 Task: Assign Issue Issue0000000347 to Sprint Sprint0000000208 in Scrum Project Project0000000070 in Jira. Assign Issue Issue0000000348 to Sprint Sprint0000000209 in Scrum Project Project0000000070 in Jira. Assign Issue Issue0000000349 to Sprint Sprint0000000209 in Scrum Project Project0000000070 in Jira. Assign Issue Issue0000000350 to Sprint Sprint0000000210 in Scrum Project Project0000000070 in Jira. Start a Sprint called Sprint0000000205 in Scrum Project Project0000000069 in Jira
Action: Mouse moved to (881, 331)
Screenshot: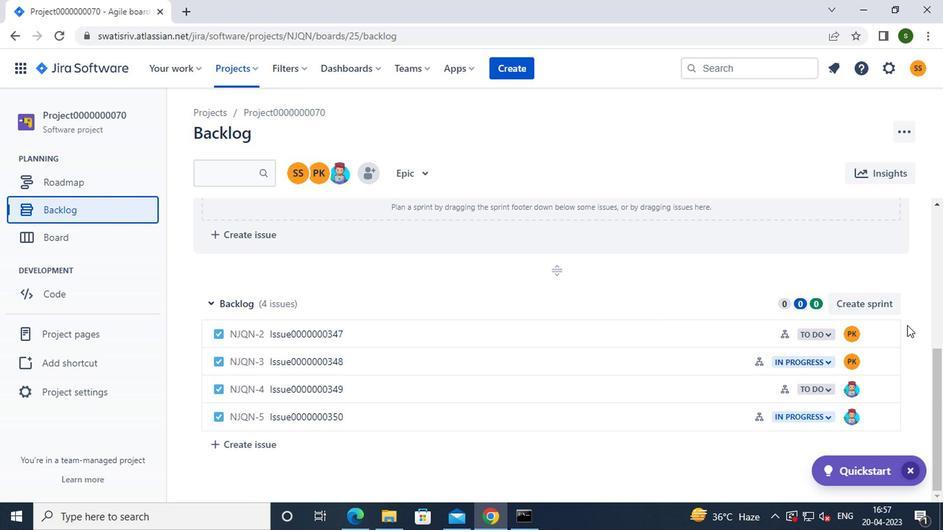
Action: Mouse pressed left at (881, 331)
Screenshot: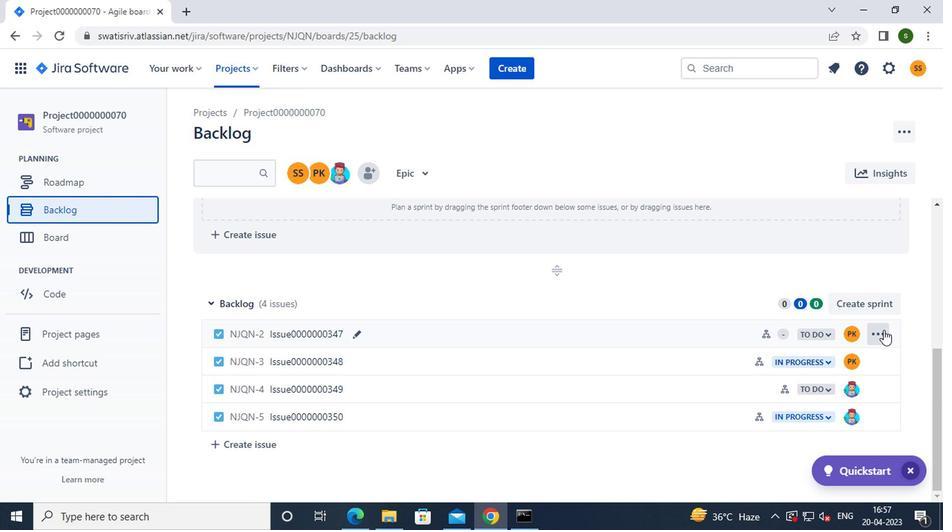 
Action: Mouse moved to (846, 234)
Screenshot: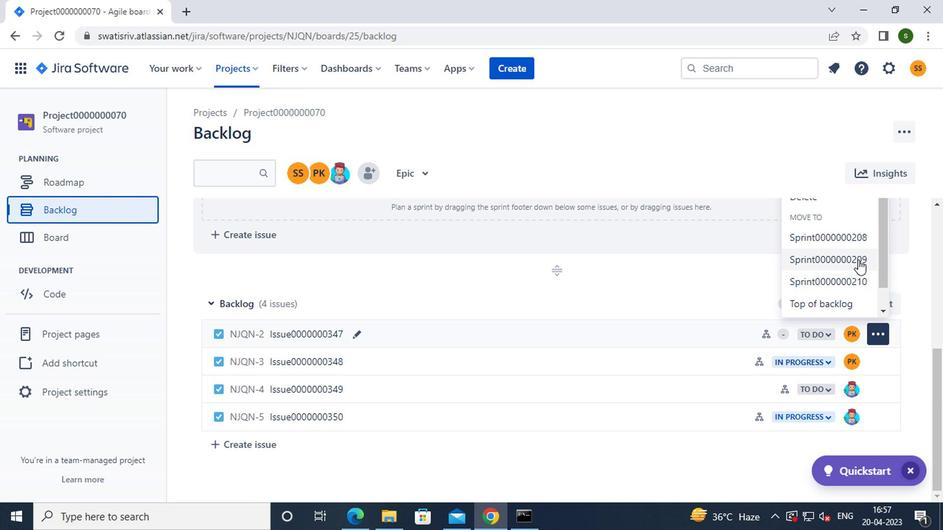 
Action: Mouse pressed left at (846, 234)
Screenshot: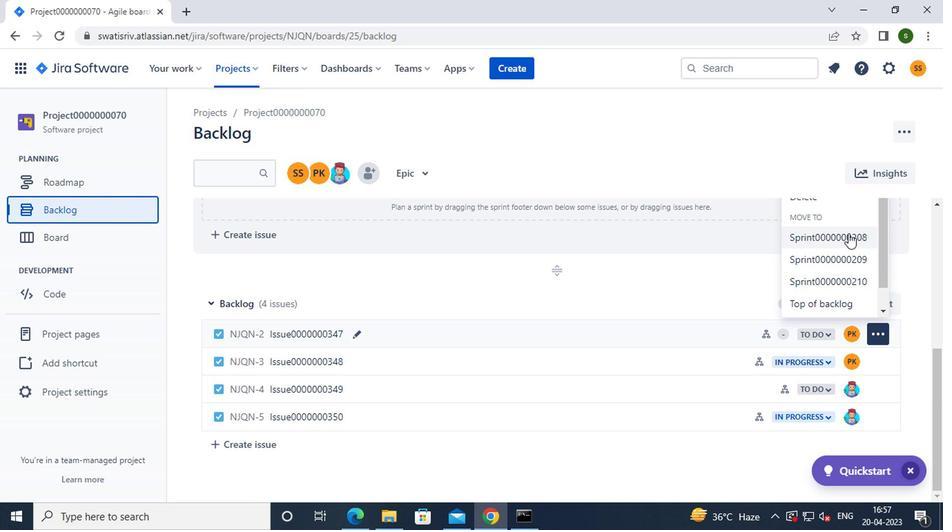 
Action: Mouse moved to (882, 359)
Screenshot: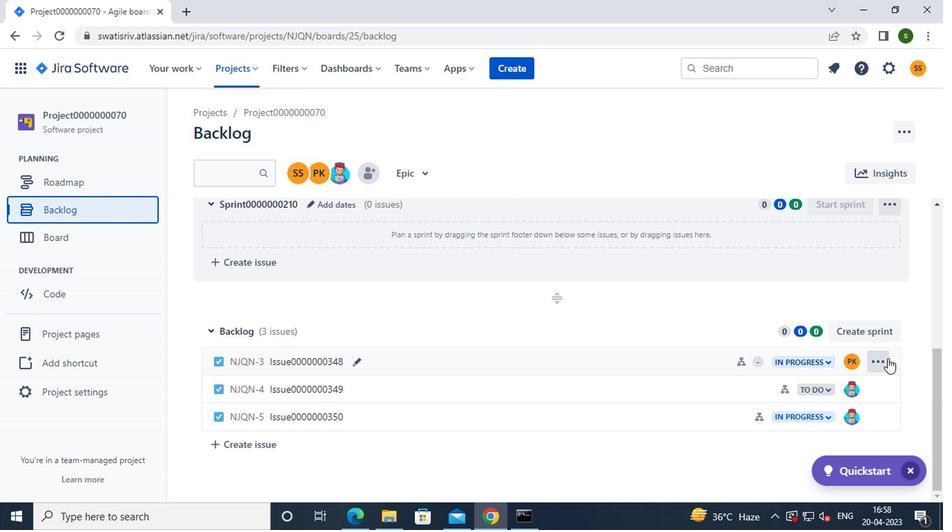 
Action: Mouse pressed left at (882, 359)
Screenshot: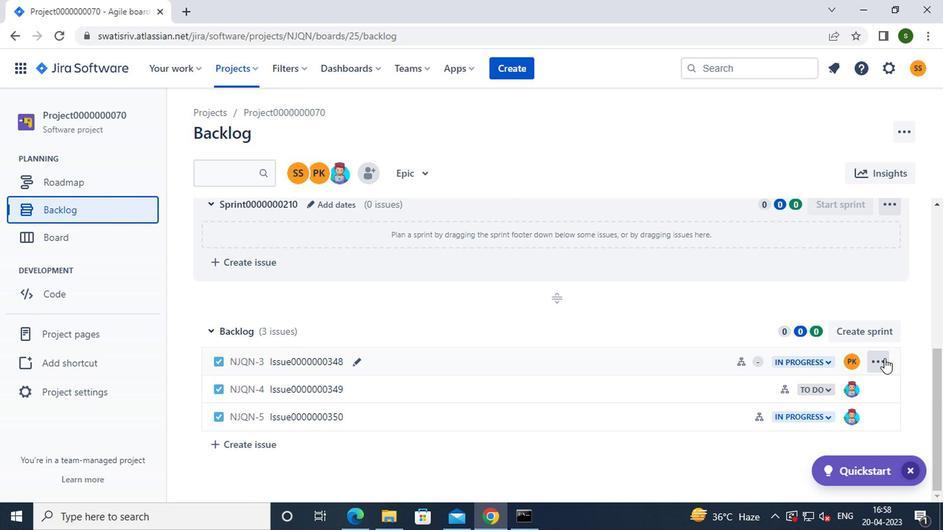 
Action: Mouse moved to (850, 290)
Screenshot: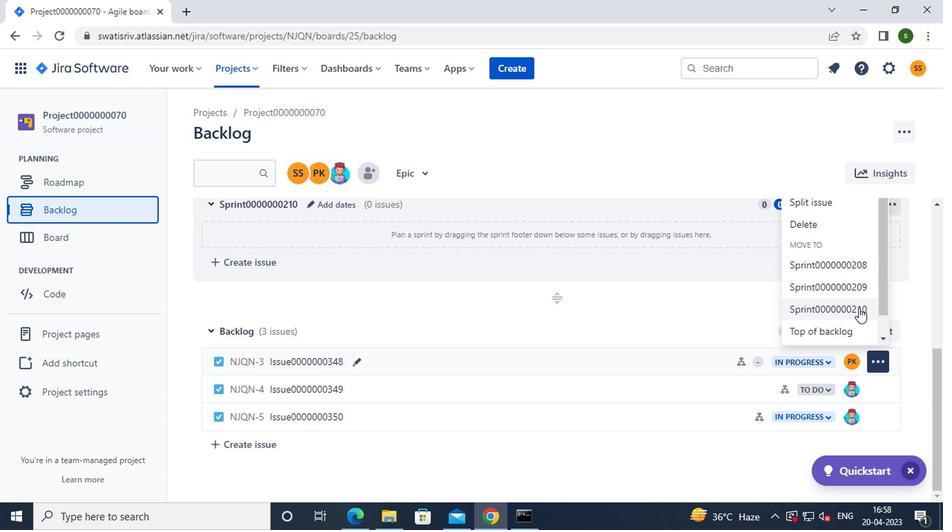 
Action: Mouse pressed left at (850, 290)
Screenshot: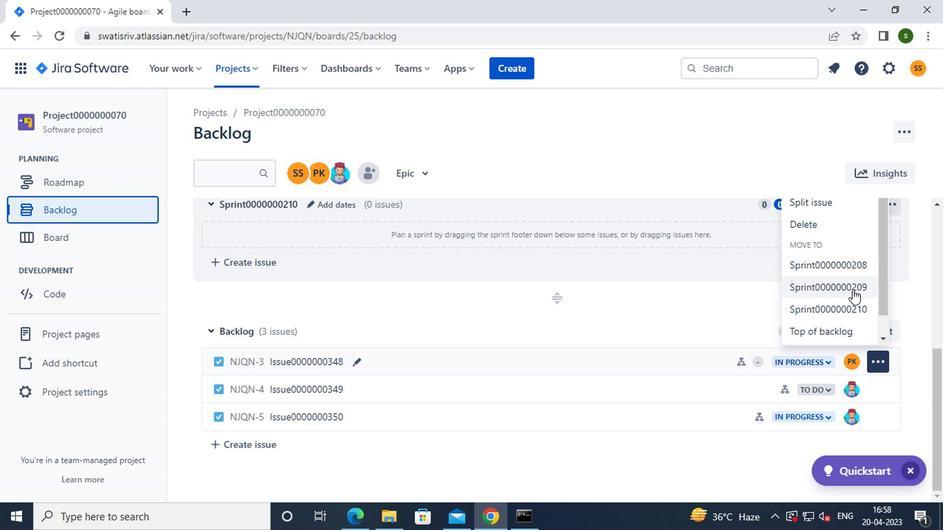 
Action: Mouse moved to (875, 390)
Screenshot: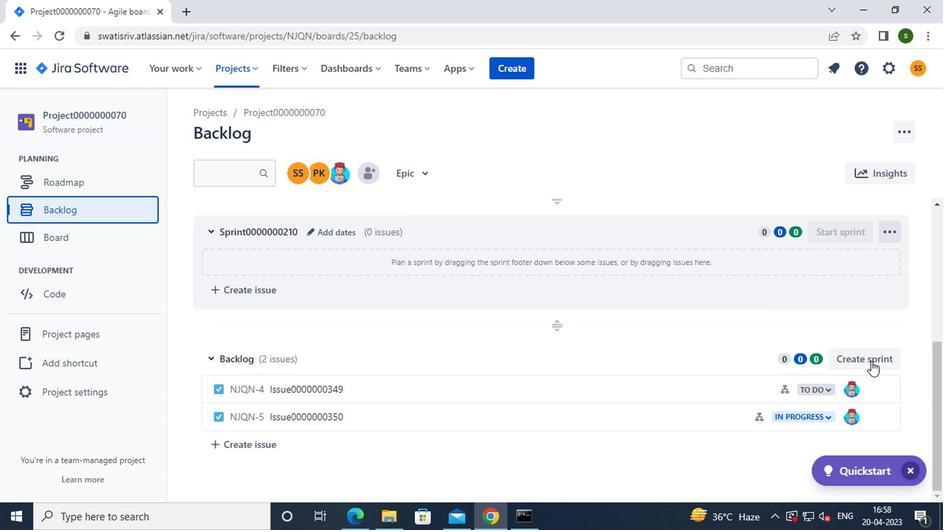 
Action: Mouse pressed left at (875, 390)
Screenshot: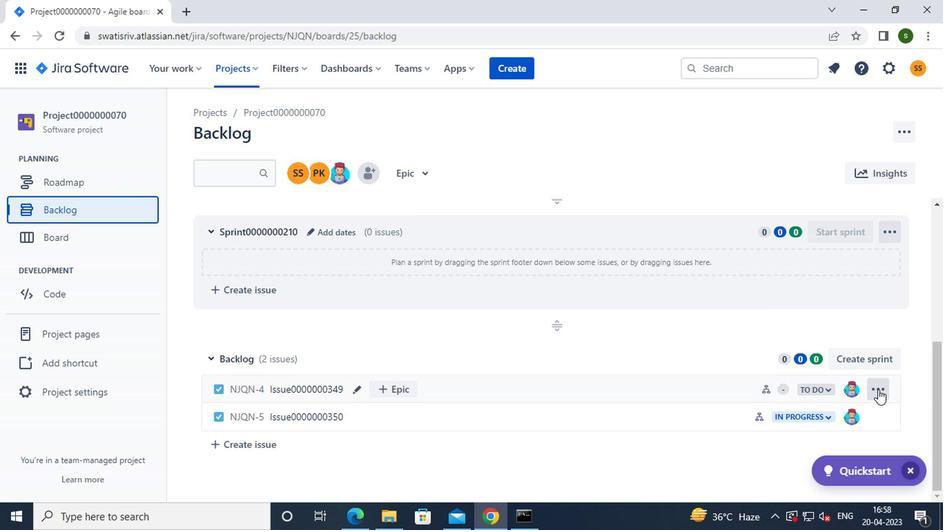 
Action: Mouse moved to (846, 317)
Screenshot: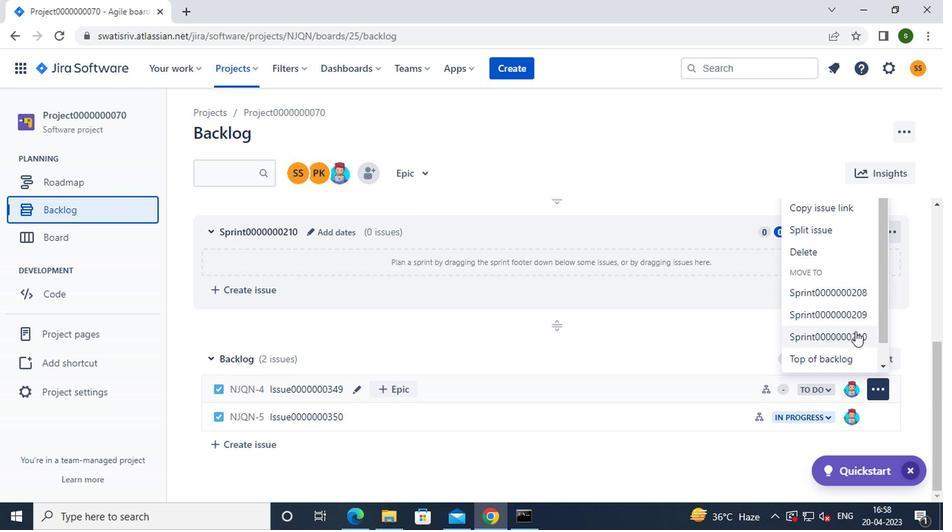 
Action: Mouse pressed left at (846, 317)
Screenshot: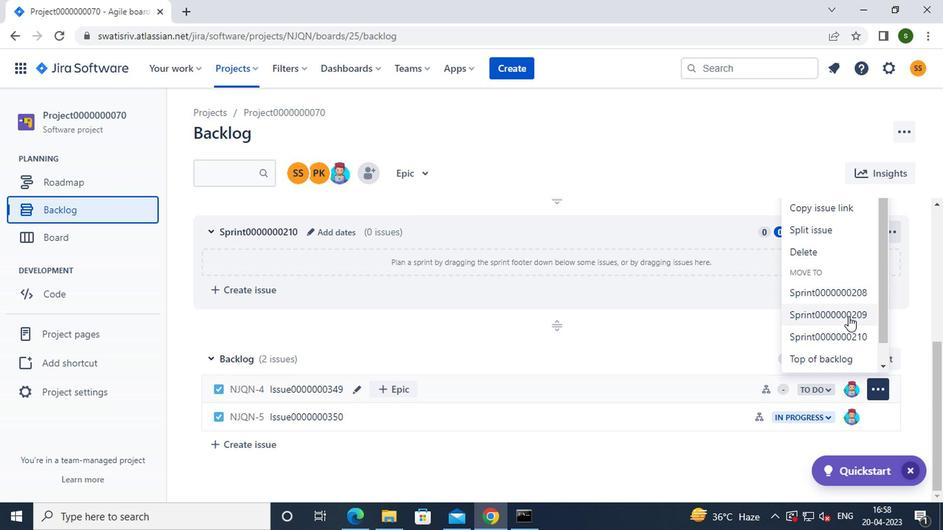 
Action: Mouse moved to (882, 413)
Screenshot: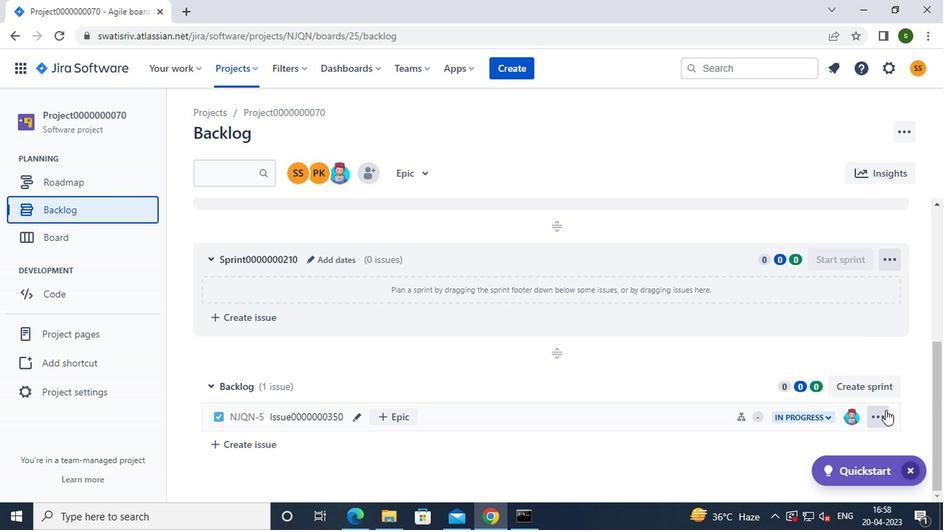 
Action: Mouse pressed left at (882, 413)
Screenshot: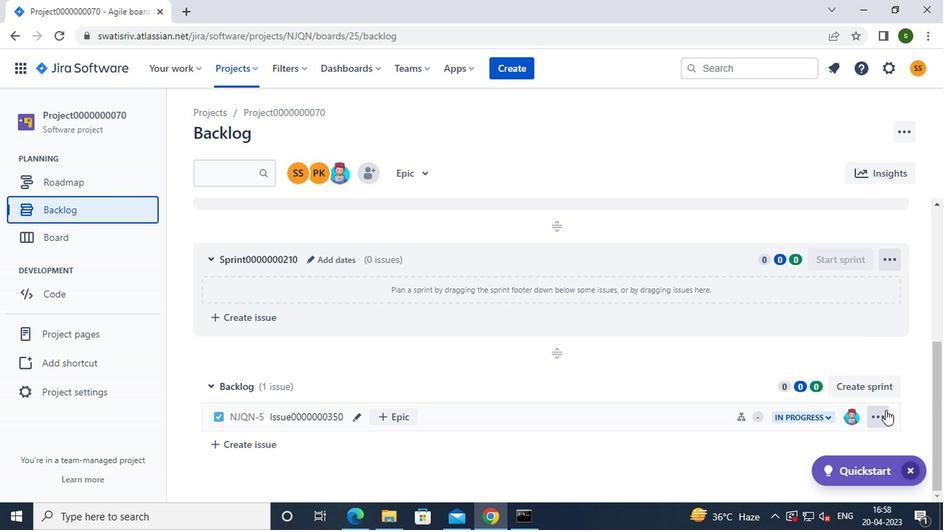 
Action: Mouse moved to (849, 361)
Screenshot: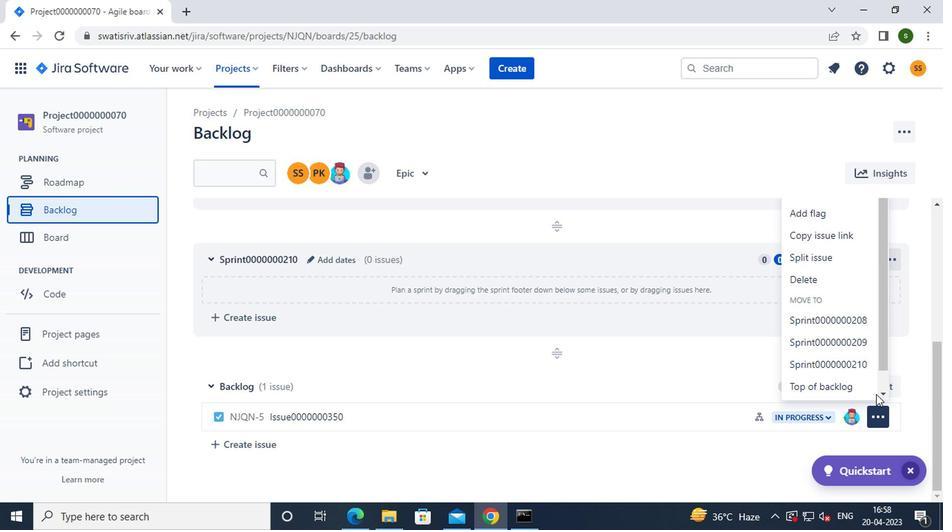 
Action: Mouse pressed left at (849, 361)
Screenshot: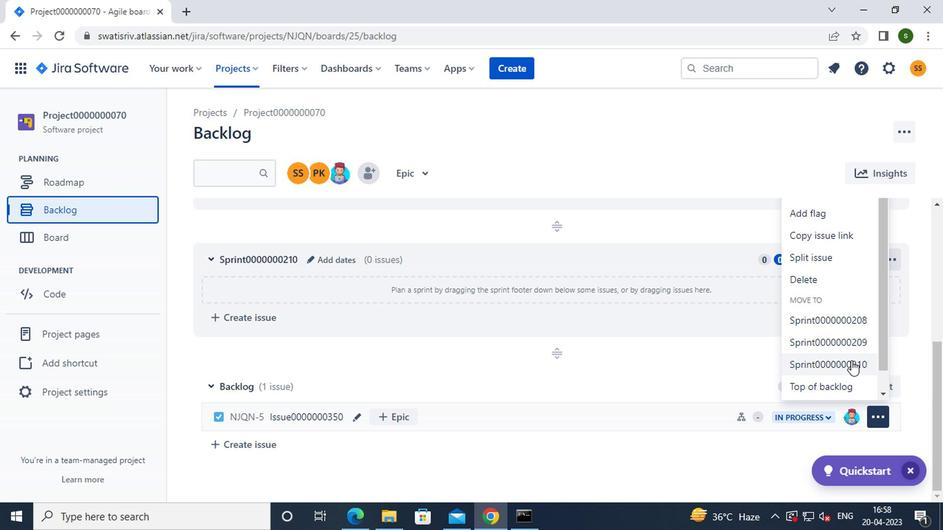 
Action: Mouse moved to (248, 69)
Screenshot: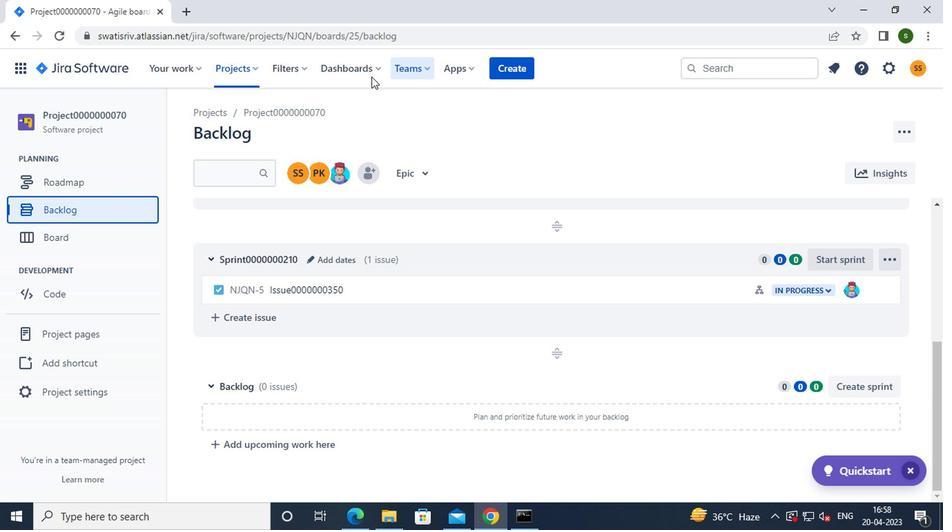 
Action: Mouse pressed left at (248, 69)
Screenshot: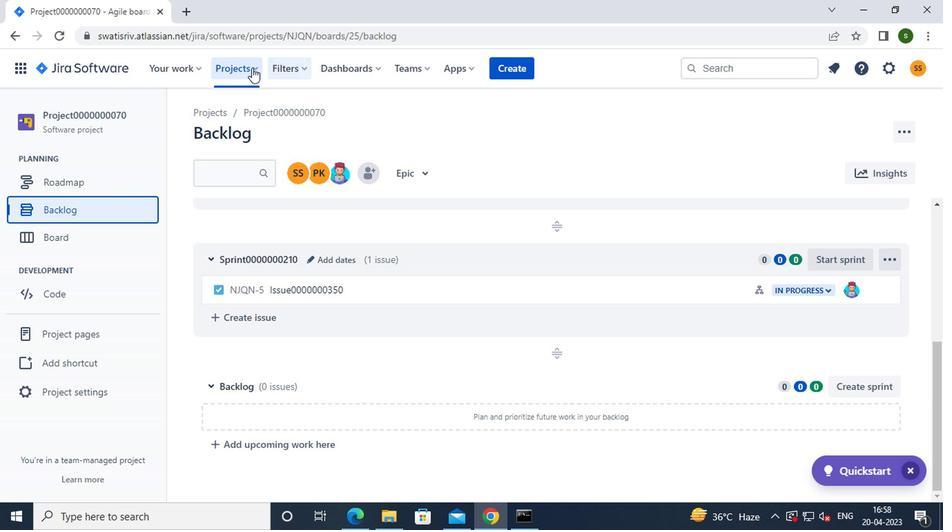 
Action: Mouse moved to (280, 164)
Screenshot: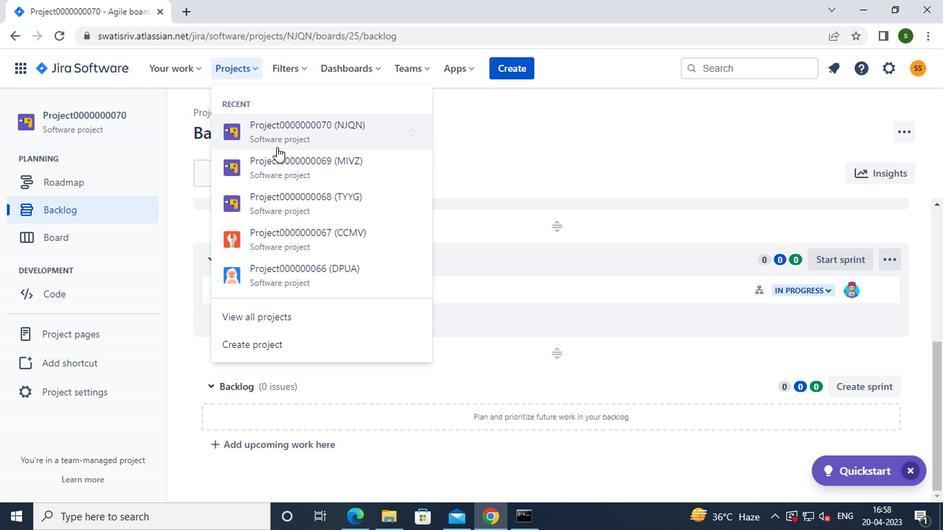 
Action: Mouse pressed left at (280, 164)
Screenshot: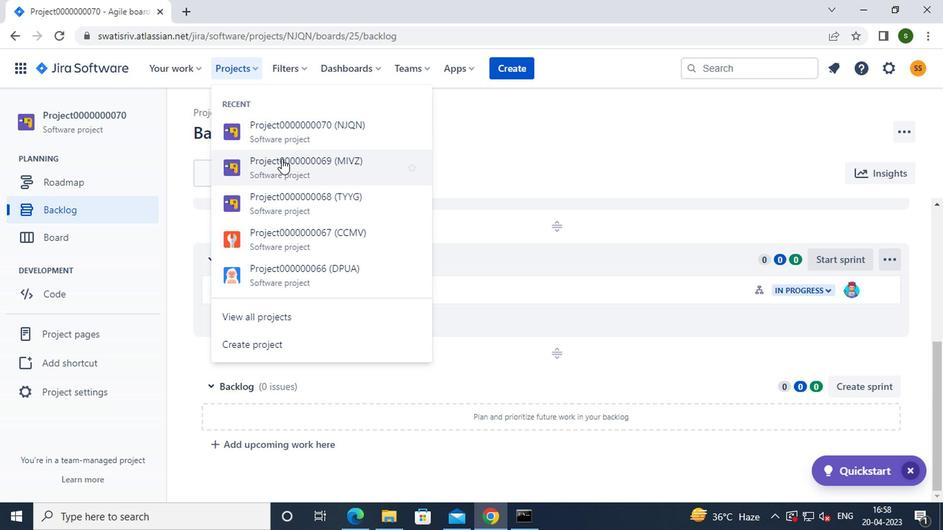 
Action: Mouse moved to (109, 211)
Screenshot: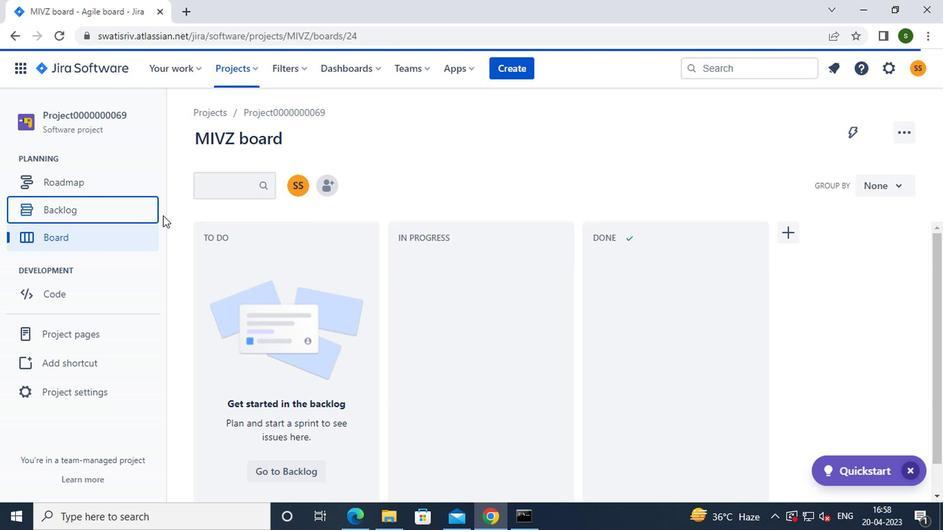 
Action: Mouse pressed left at (109, 211)
Screenshot: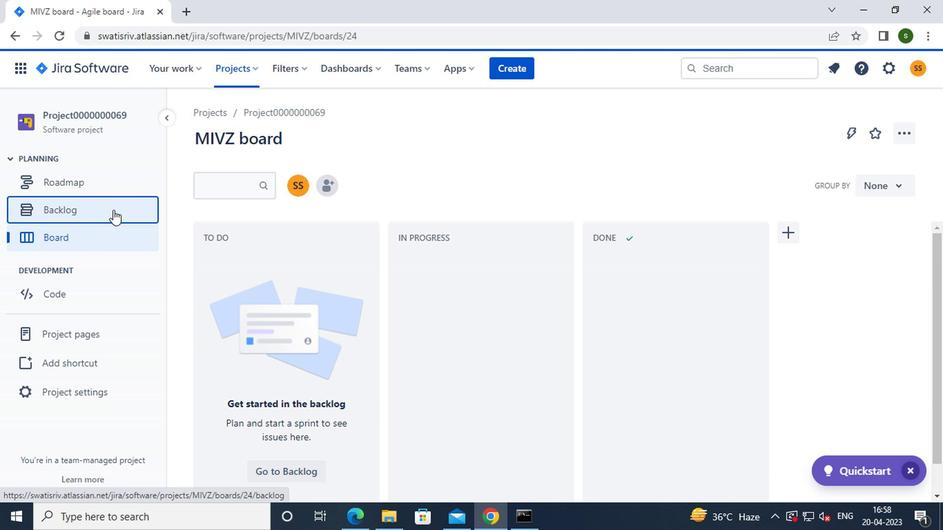 
Action: Mouse moved to (832, 221)
Screenshot: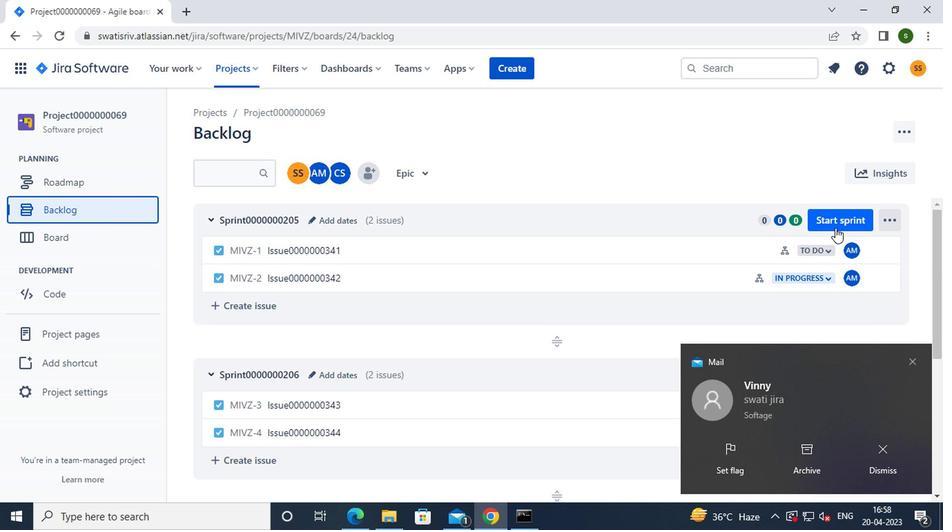 
Action: Mouse pressed left at (832, 221)
Screenshot: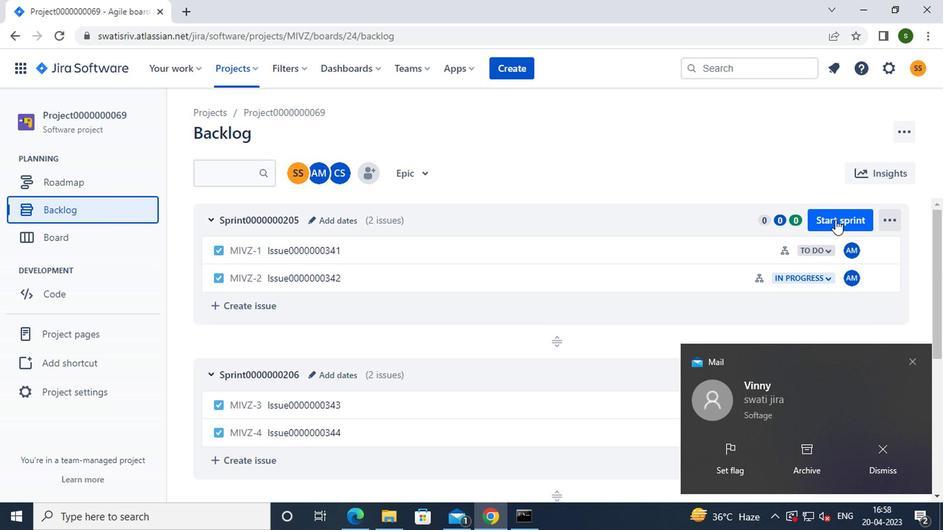
Action: Mouse moved to (588, 478)
Screenshot: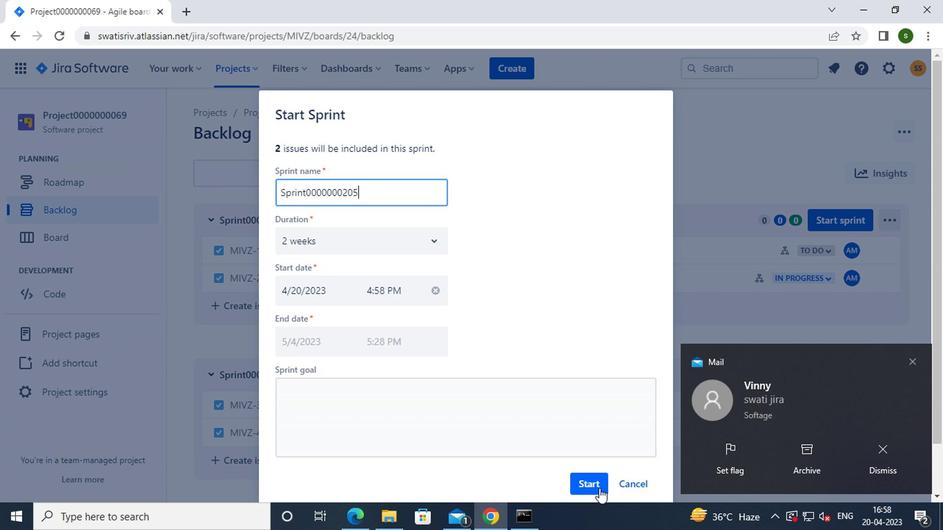 
Action: Mouse pressed left at (588, 478)
Screenshot: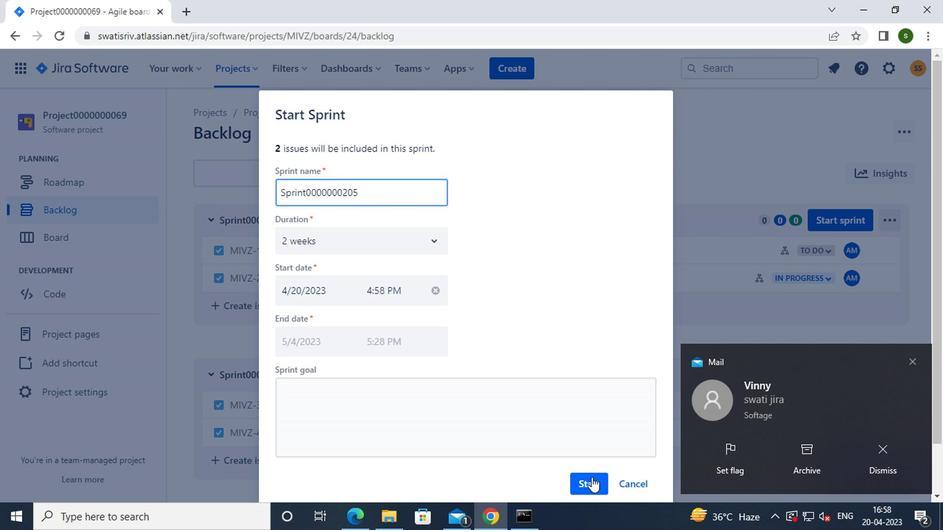 
Action: Mouse moved to (569, 183)
Screenshot: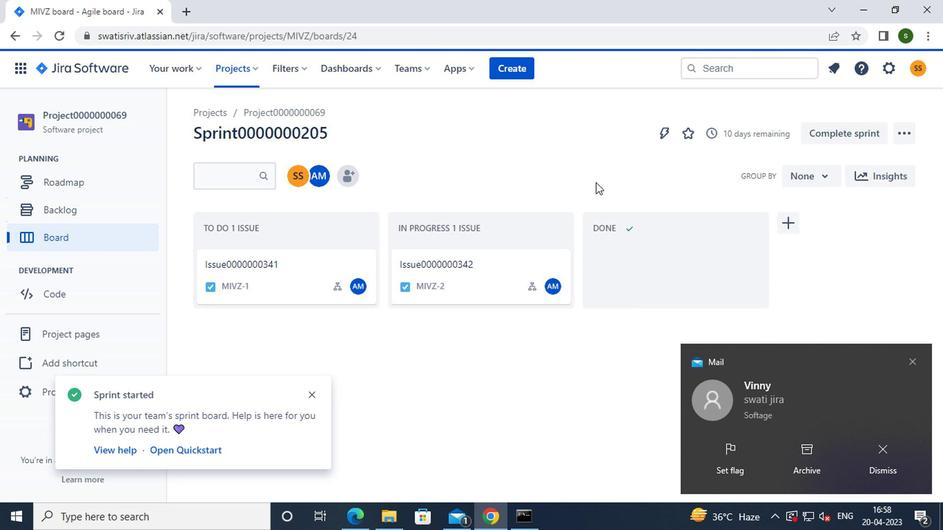 
